 Task: Search for meetings with the subject 'Review meeting' in the calendar.
Action: Mouse moved to (14, 56)
Screenshot: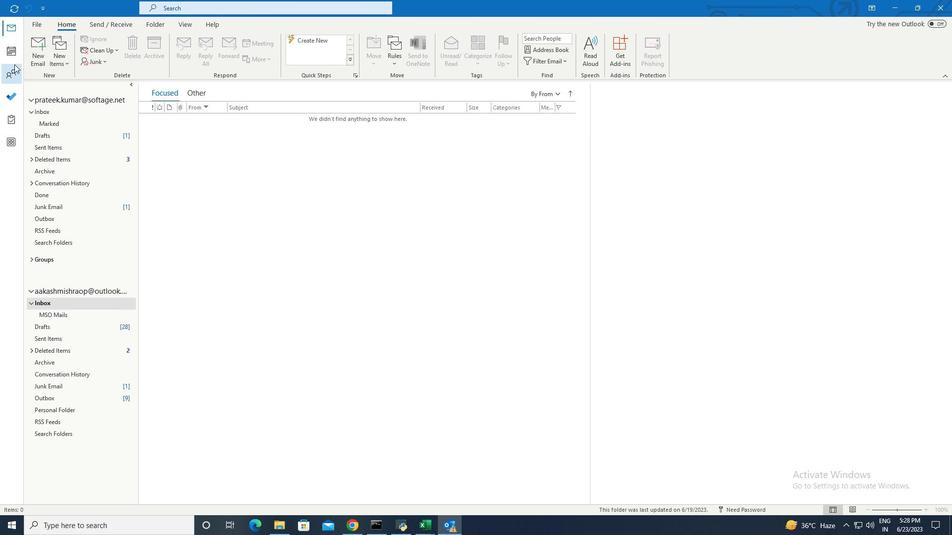 
Action: Mouse pressed left at (14, 56)
Screenshot: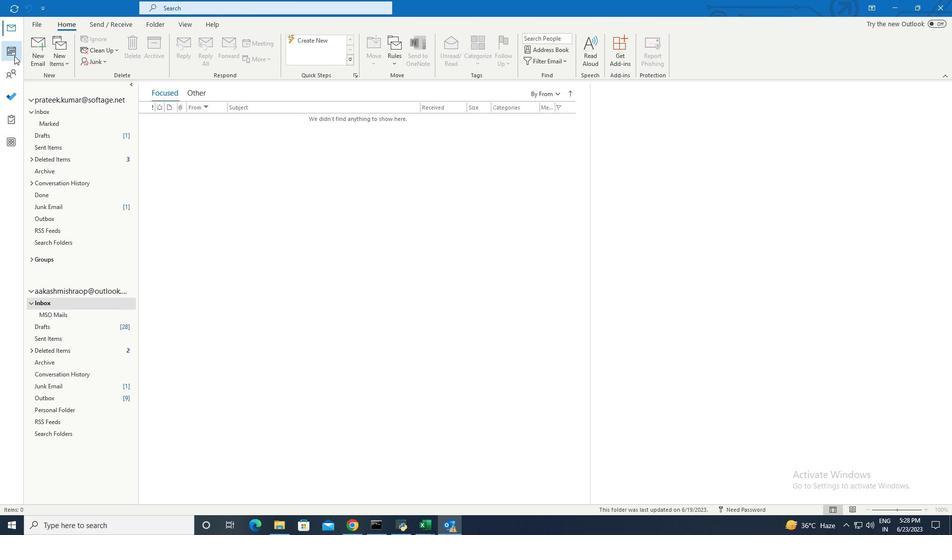 
Action: Mouse moved to (210, 12)
Screenshot: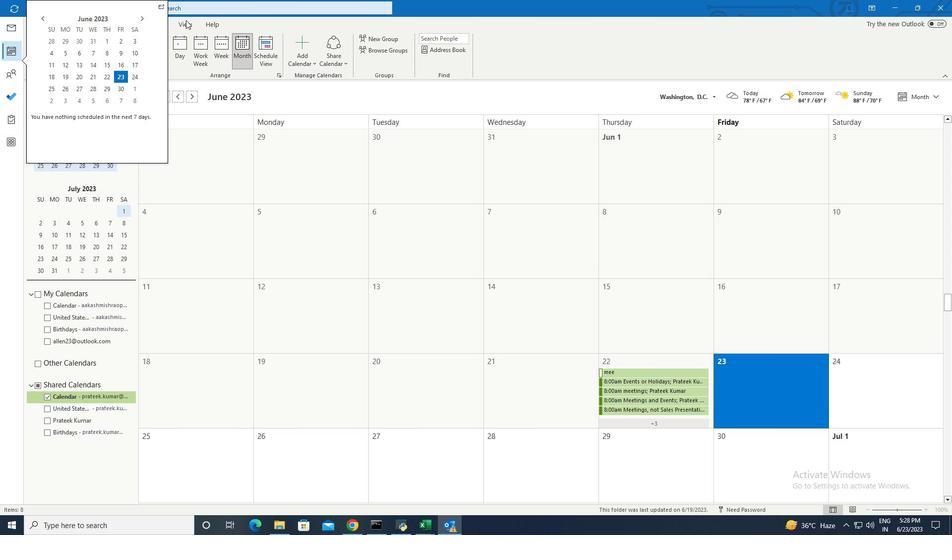 
Action: Mouse pressed left at (210, 12)
Screenshot: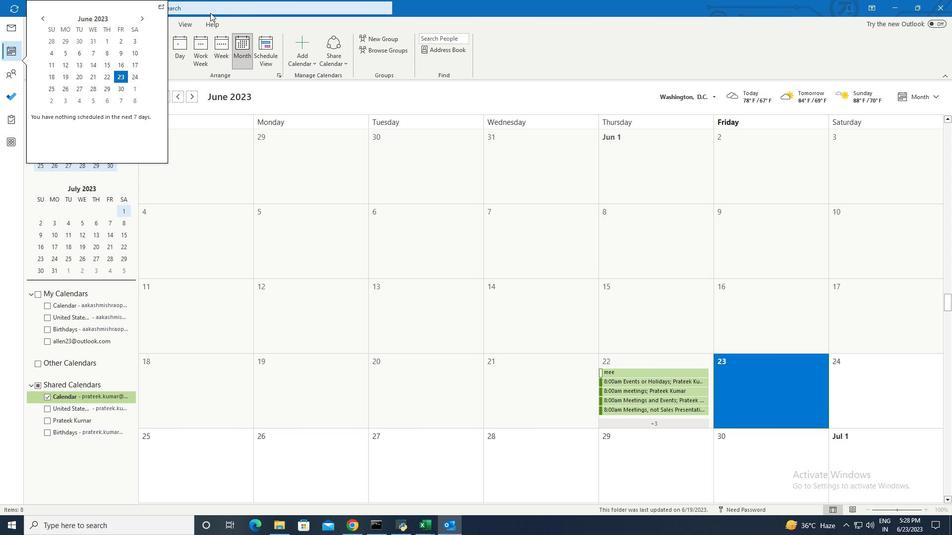 
Action: Mouse moved to (257, 7)
Screenshot: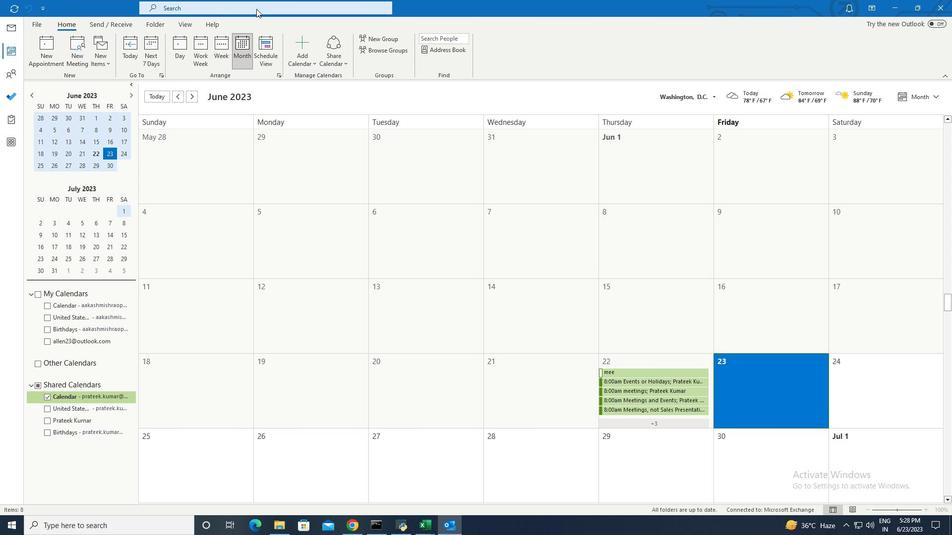 
Action: Mouse pressed left at (257, 7)
Screenshot: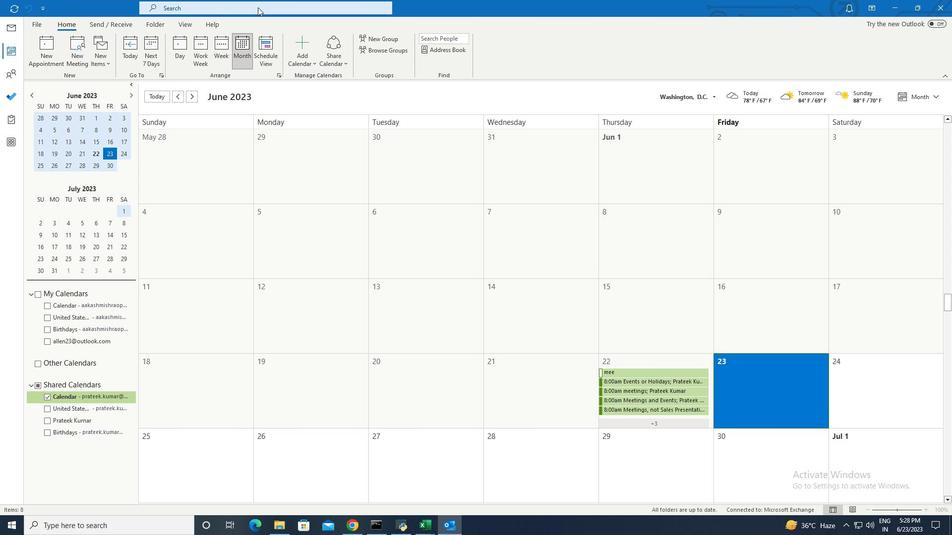 
Action: Mouse moved to (371, 8)
Screenshot: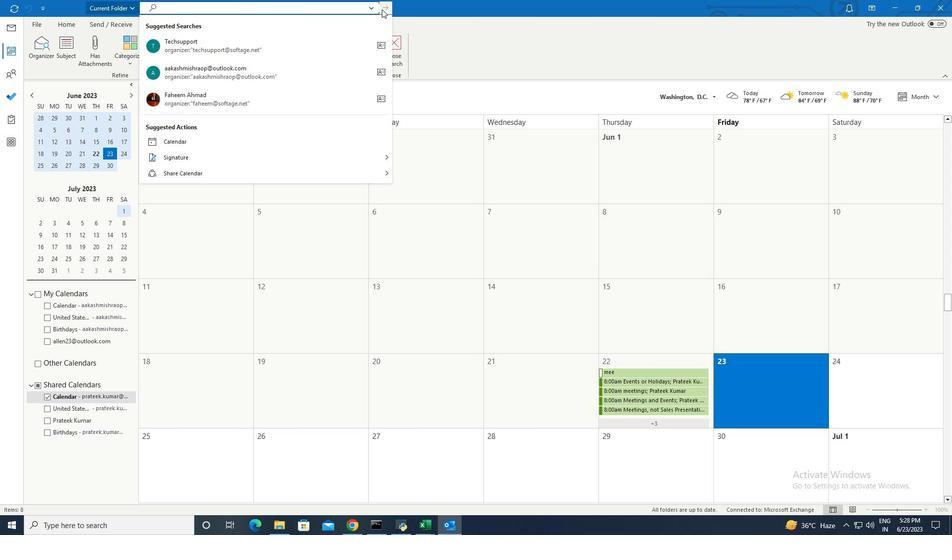 
Action: Mouse pressed left at (371, 8)
Screenshot: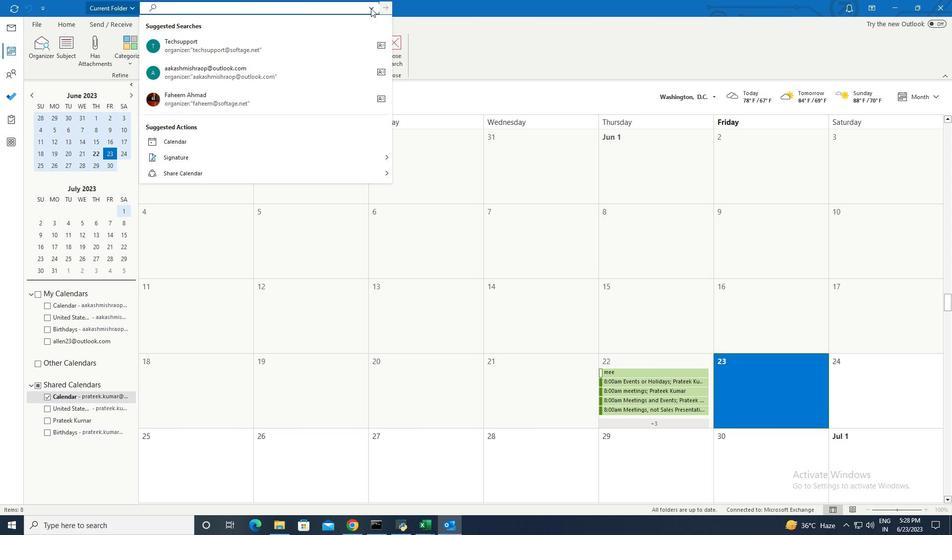 
Action: Mouse moved to (203, 108)
Screenshot: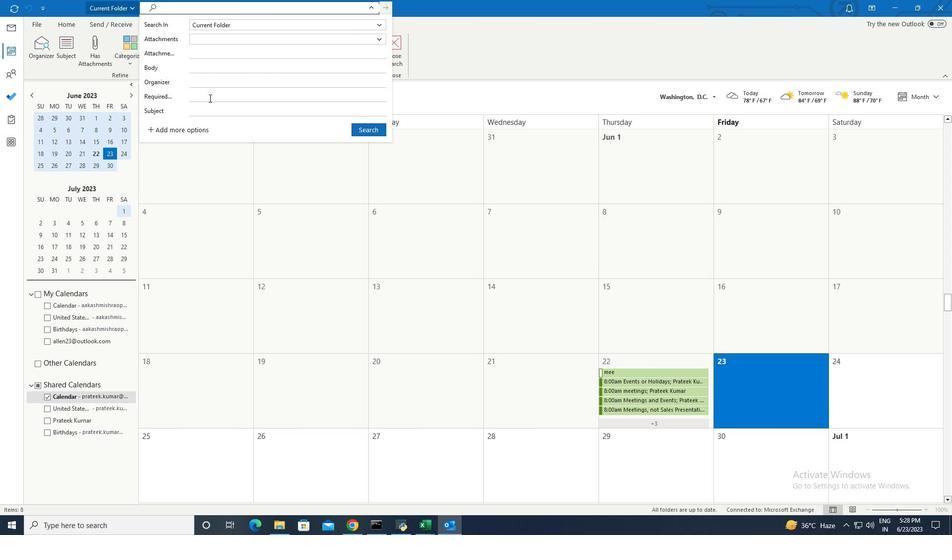 
Action: Mouse pressed left at (203, 108)
Screenshot: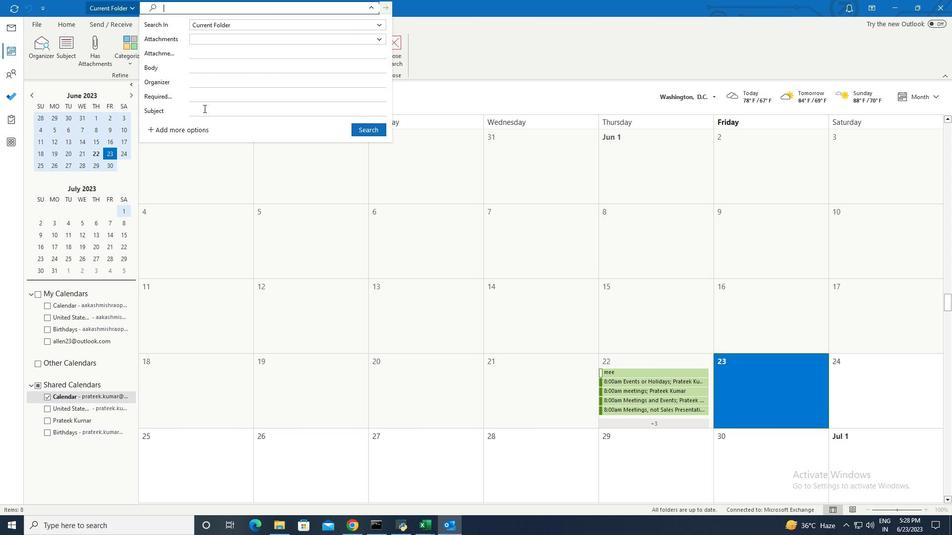 
Action: Key pressed <Key.shift>Review<Key.space>meeting
Screenshot: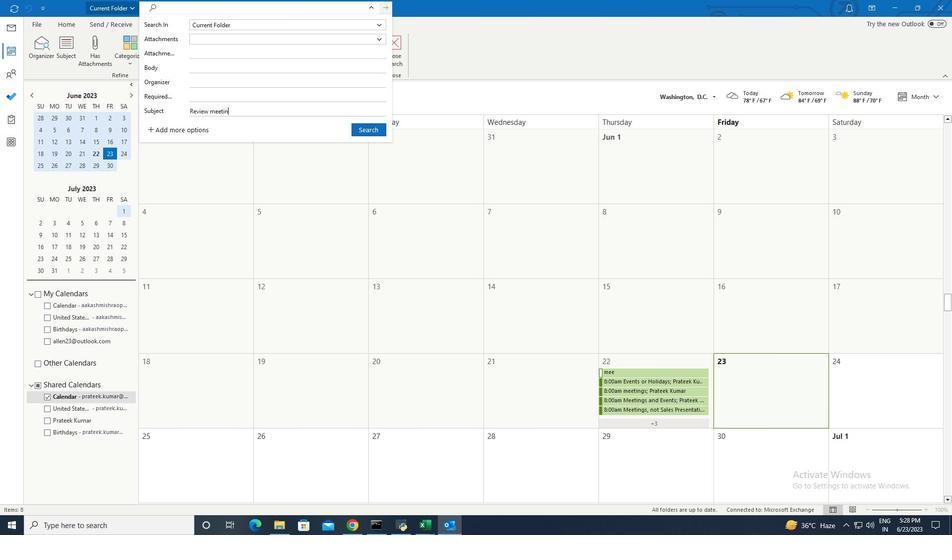 
Action: Mouse moved to (360, 127)
Screenshot: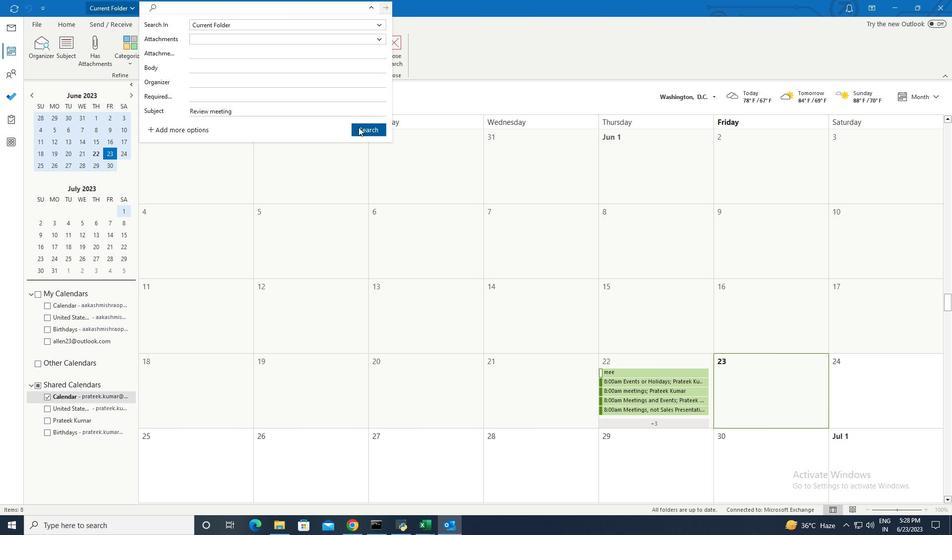 
Action: Mouse pressed left at (360, 127)
Screenshot: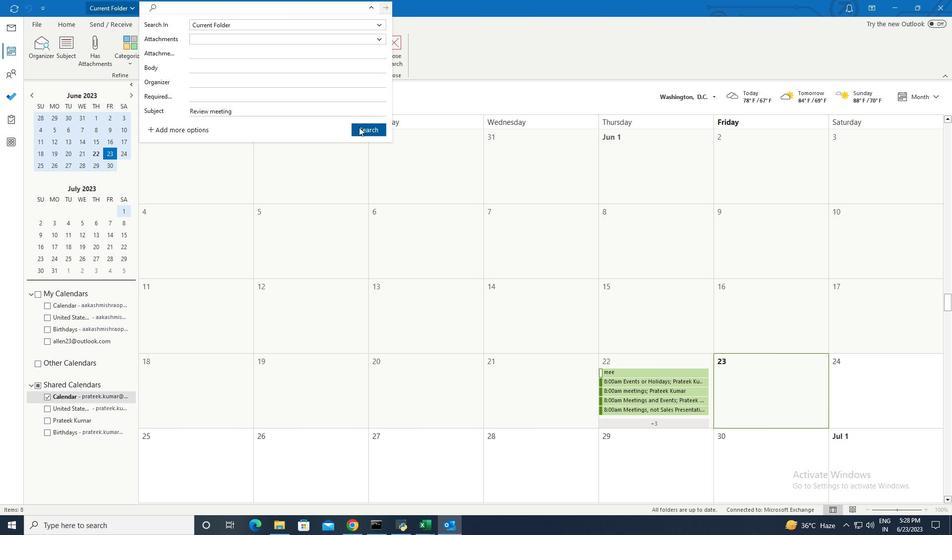 
Action: Mouse moved to (358, 126)
Screenshot: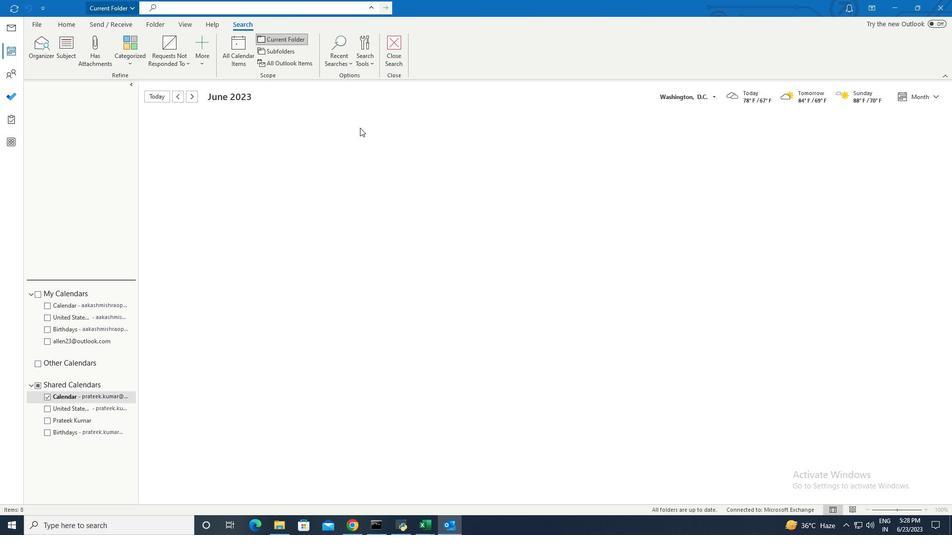 
